 Task: Use the formula "XIRR" in spreadsheet "Project portfolio".
Action: Mouse moved to (123, 85)
Screenshot: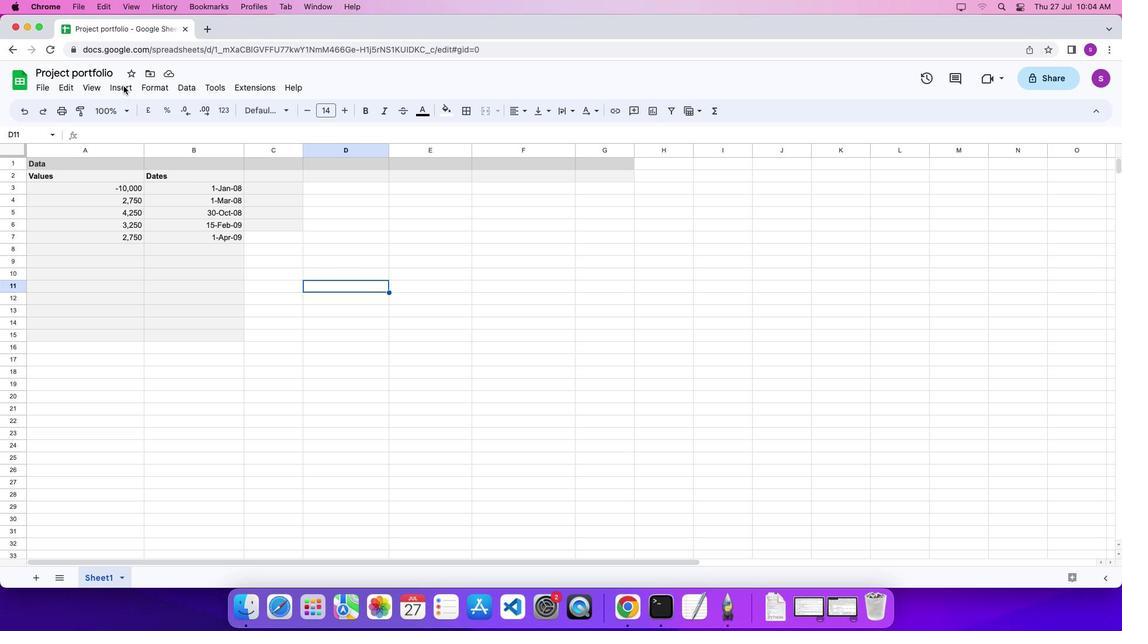 
Action: Mouse pressed left at (123, 85)
Screenshot: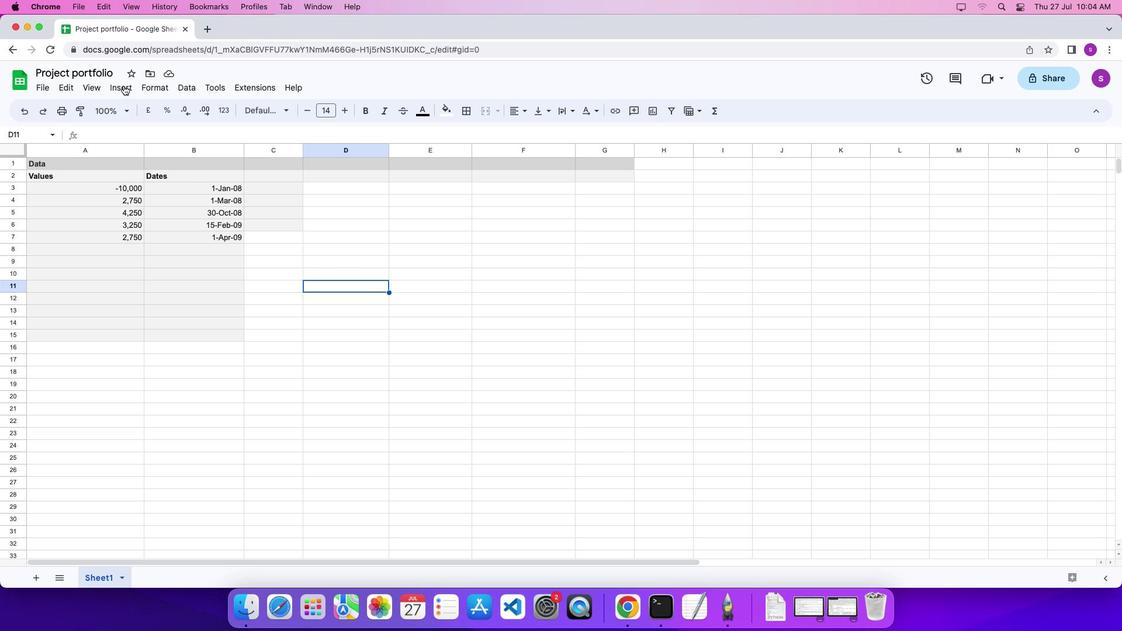 
Action: Mouse moved to (125, 86)
Screenshot: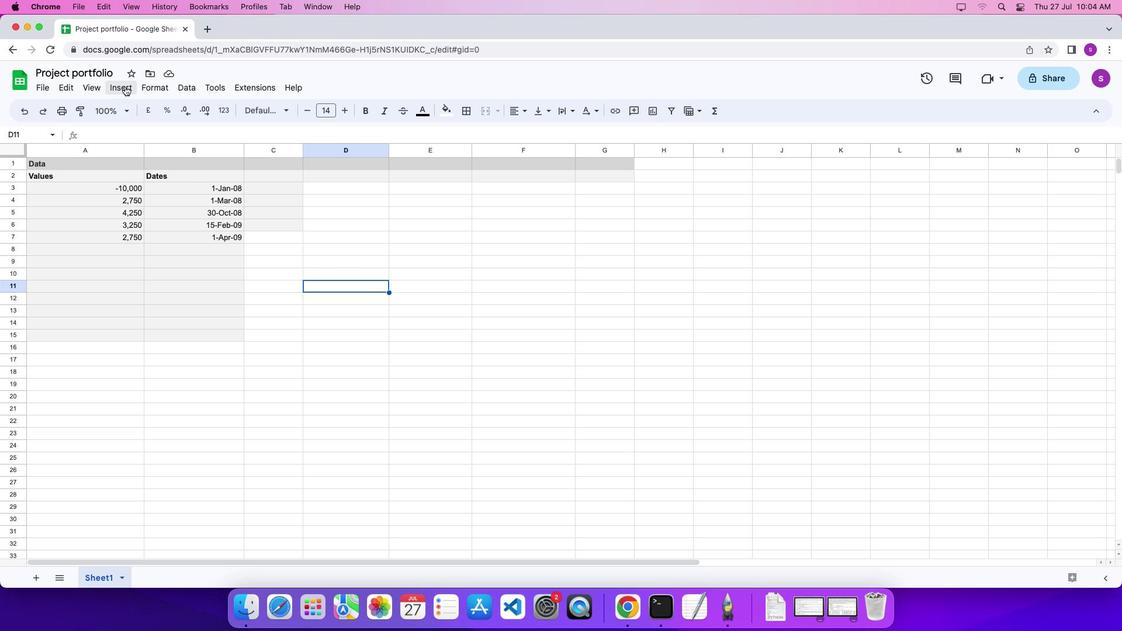 
Action: Mouse pressed left at (125, 86)
Screenshot: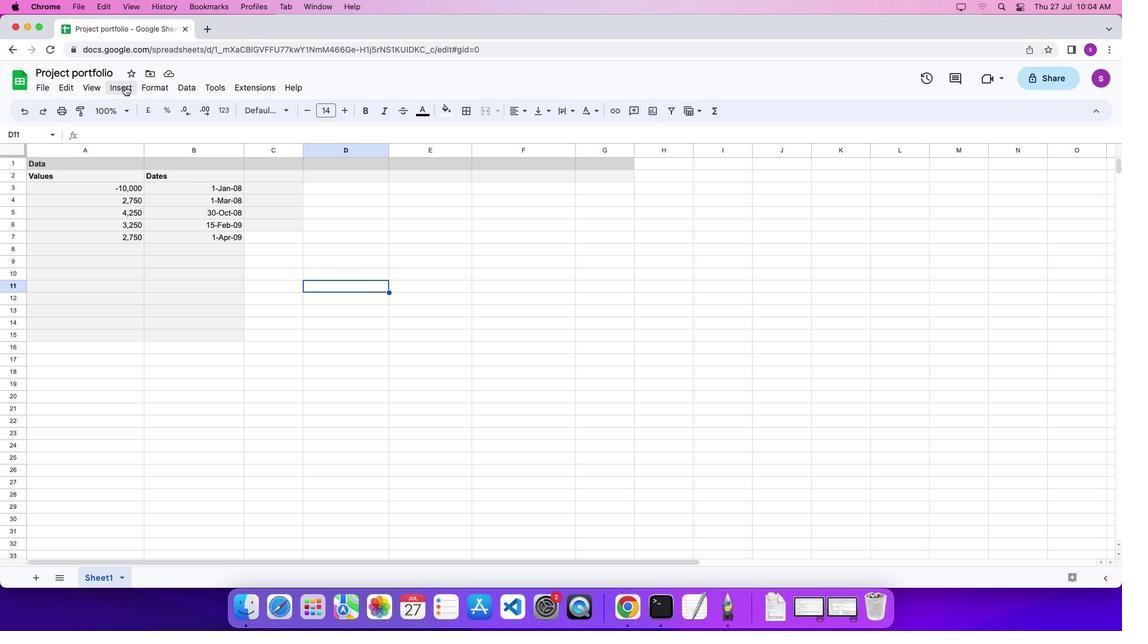 
Action: Mouse moved to (497, 516)
Screenshot: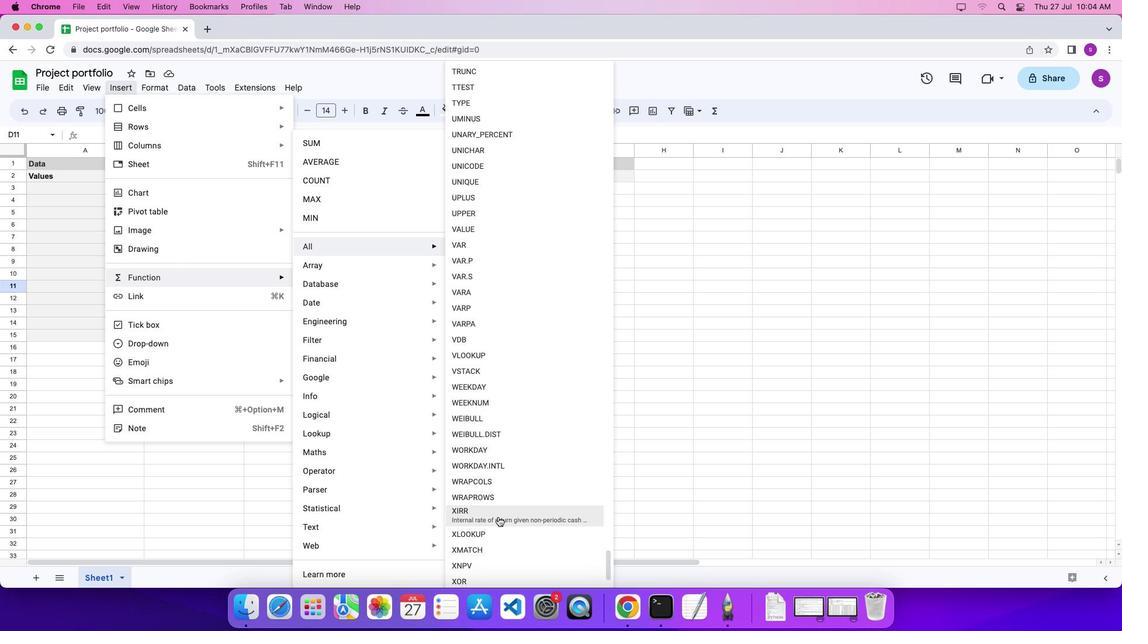 
Action: Mouse pressed left at (497, 516)
Screenshot: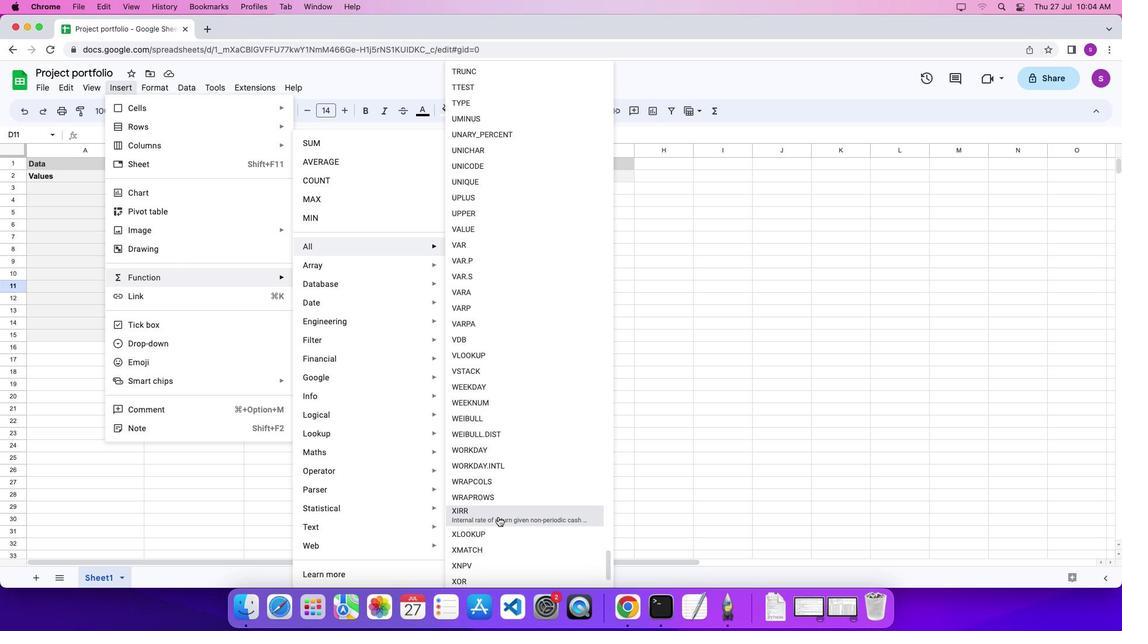 
Action: Mouse moved to (123, 185)
Screenshot: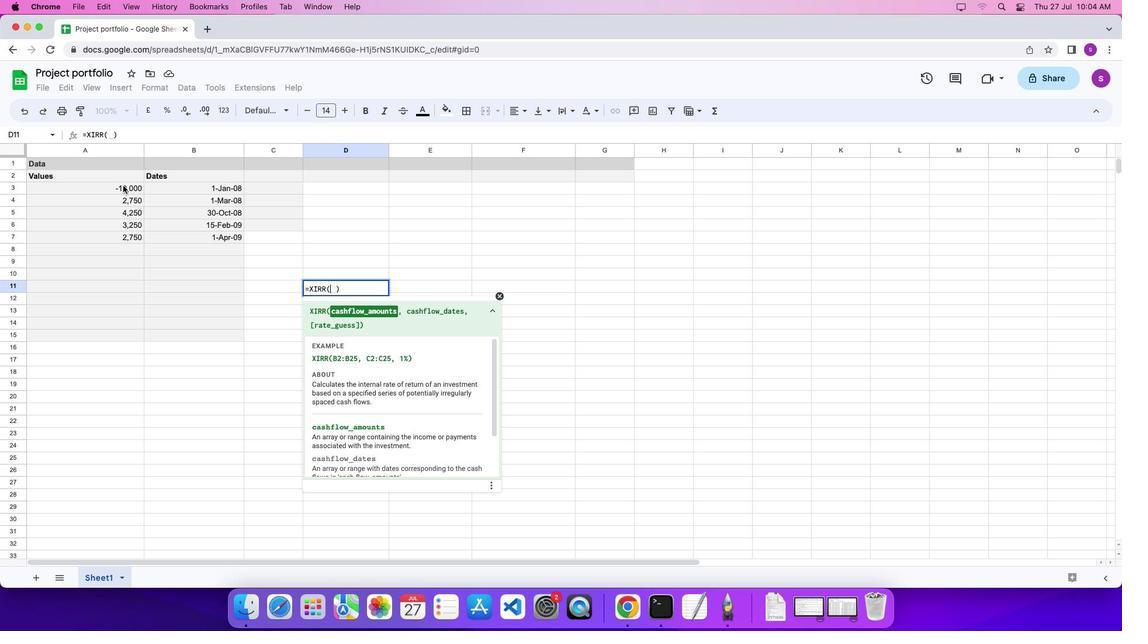 
Action: Mouse pressed left at (123, 185)
Screenshot: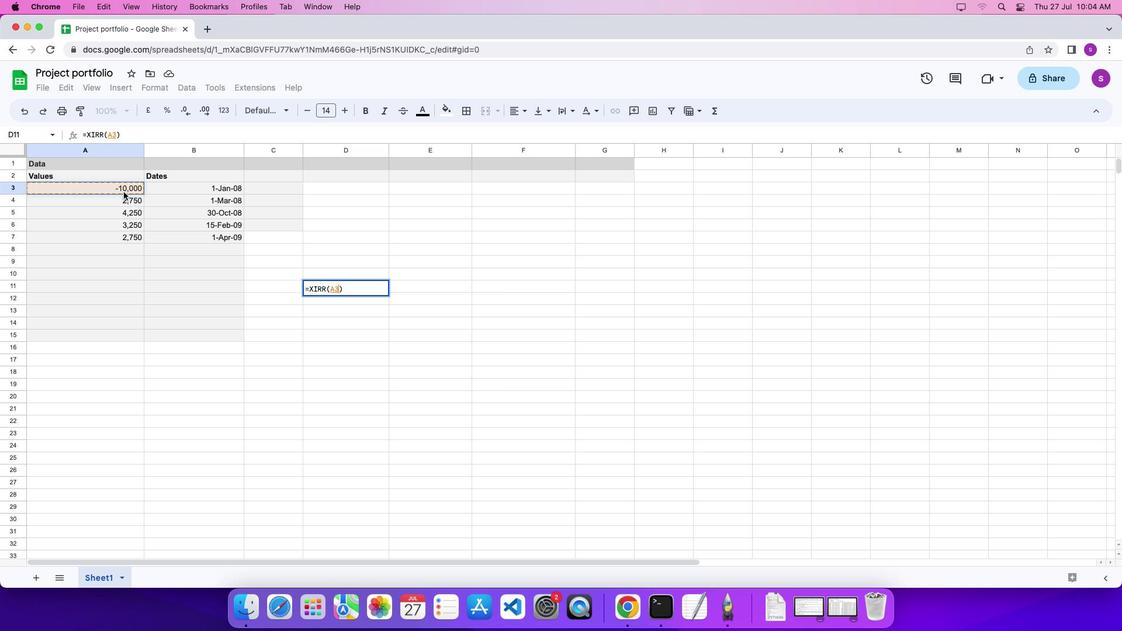 
Action: Mouse moved to (125, 233)
Screenshot: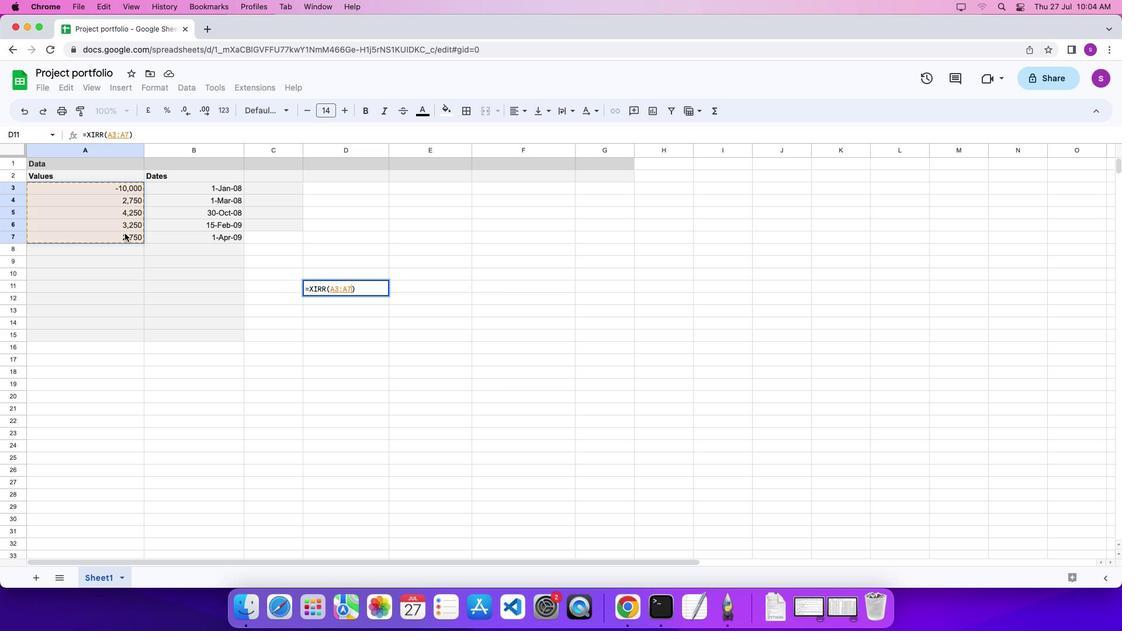 
Action: Key pressed ','
Screenshot: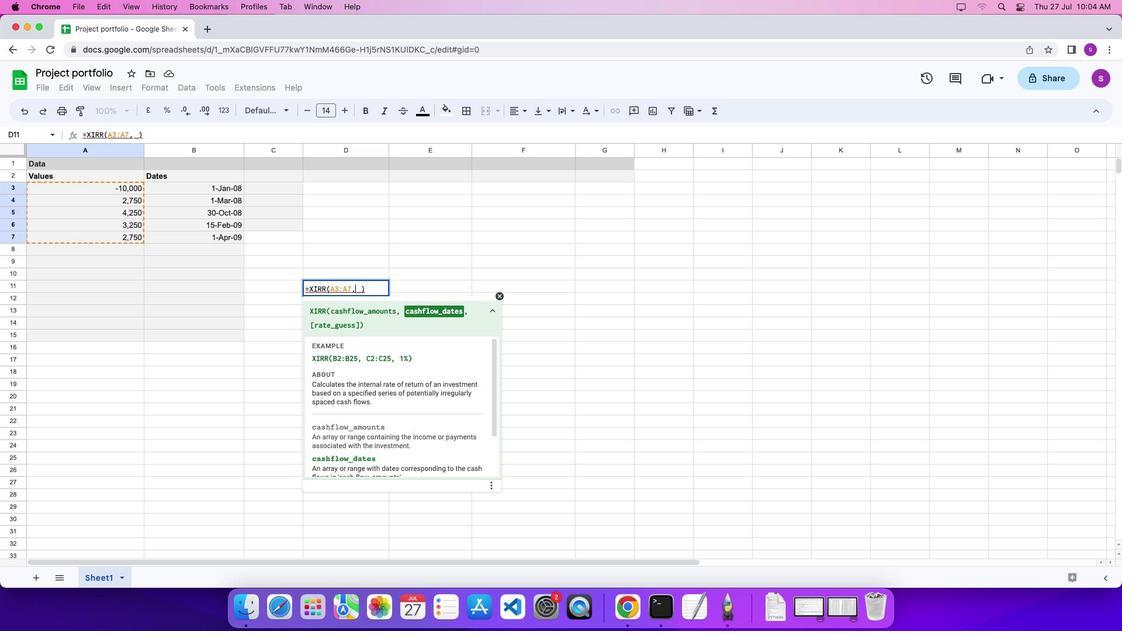 
Action: Mouse moved to (177, 187)
Screenshot: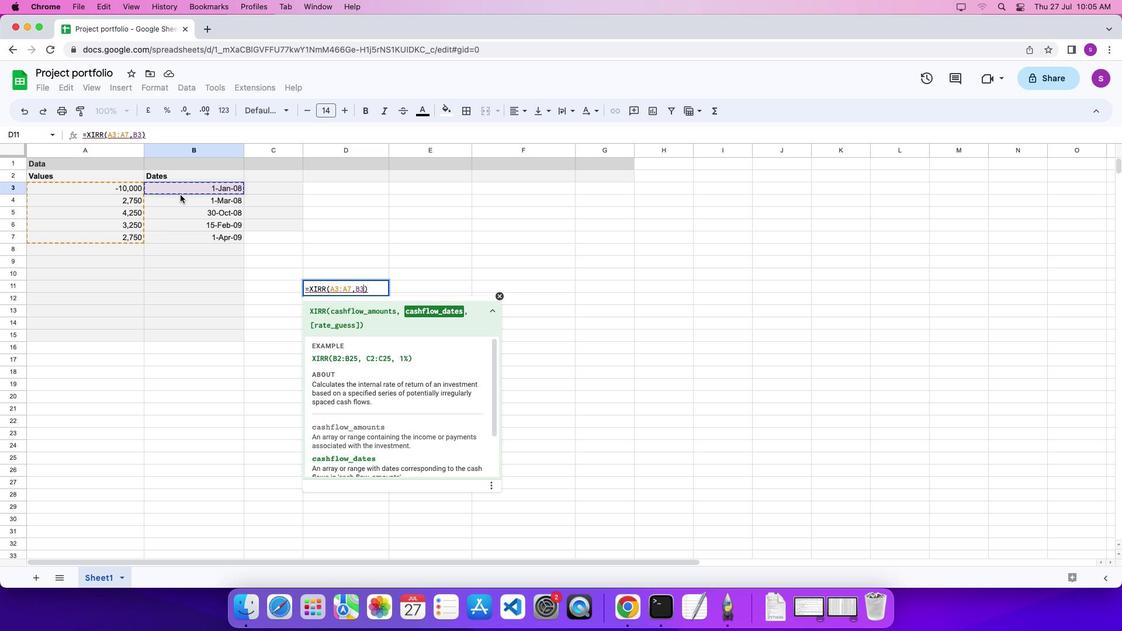 
Action: Mouse pressed left at (177, 187)
Screenshot: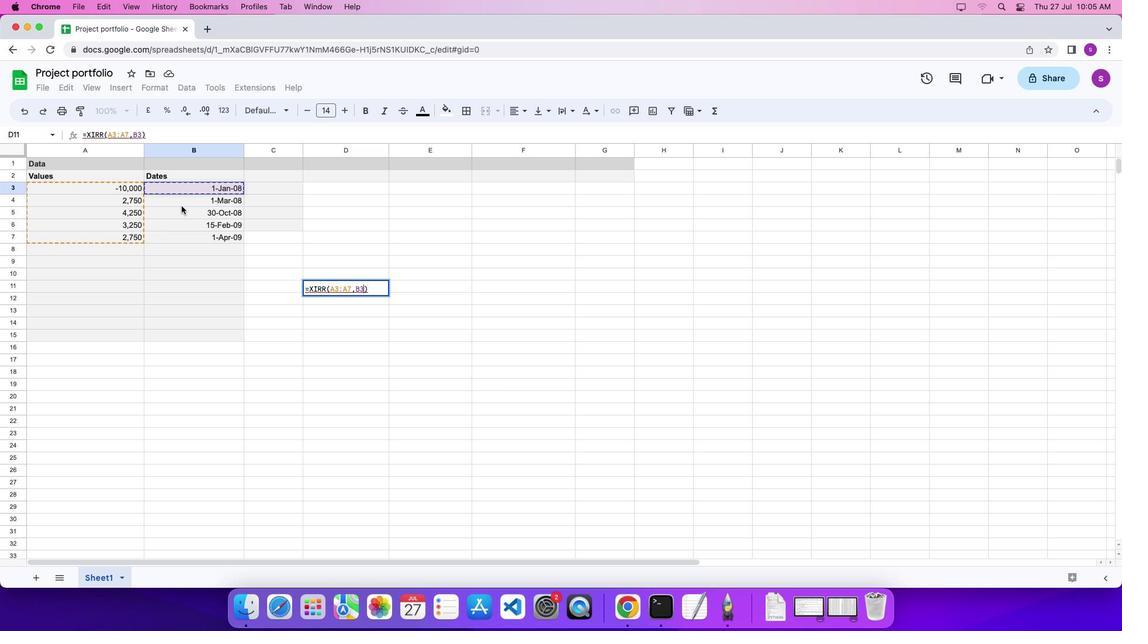 
Action: Mouse moved to (183, 233)
Screenshot: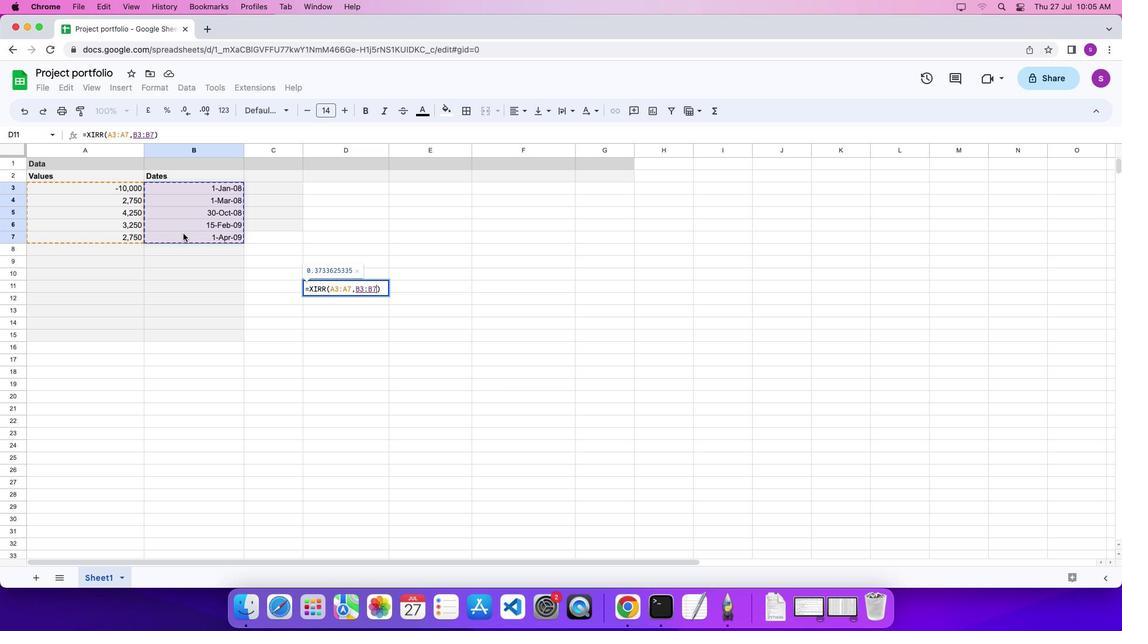 
Action: Key pressed ',''0''.''1''\x03'
Screenshot: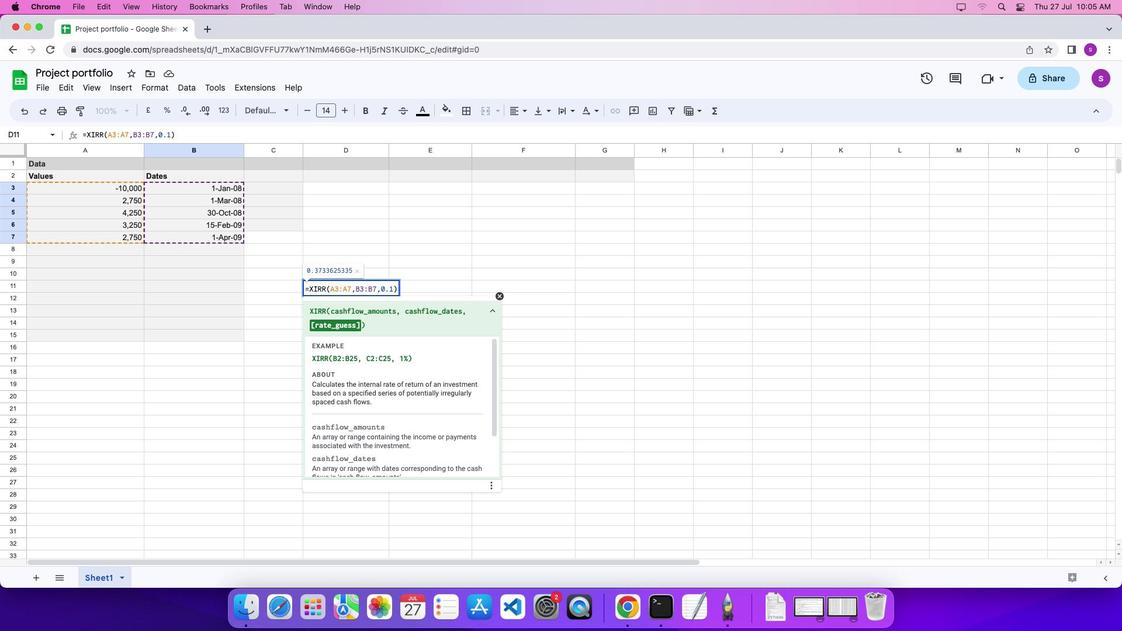 
